 Task: Add an event with the title Third Training Session: Effective Team Building, date ''2023/11/10'', time 16:00and add a description: A company retreat is a purposeful and immersive event where employees come together in a relaxed and inspiring setting to foster teamwork, boost morale, and align their efforts towards common goals. Mark the tasks as Completed , logged in from the account softage.5@softage.netand send the event invitation to softage.4@softage.net and softage.6@softage.net. Set a reminder for the event Doesn''t repeat
Action: Mouse moved to (74, 123)
Screenshot: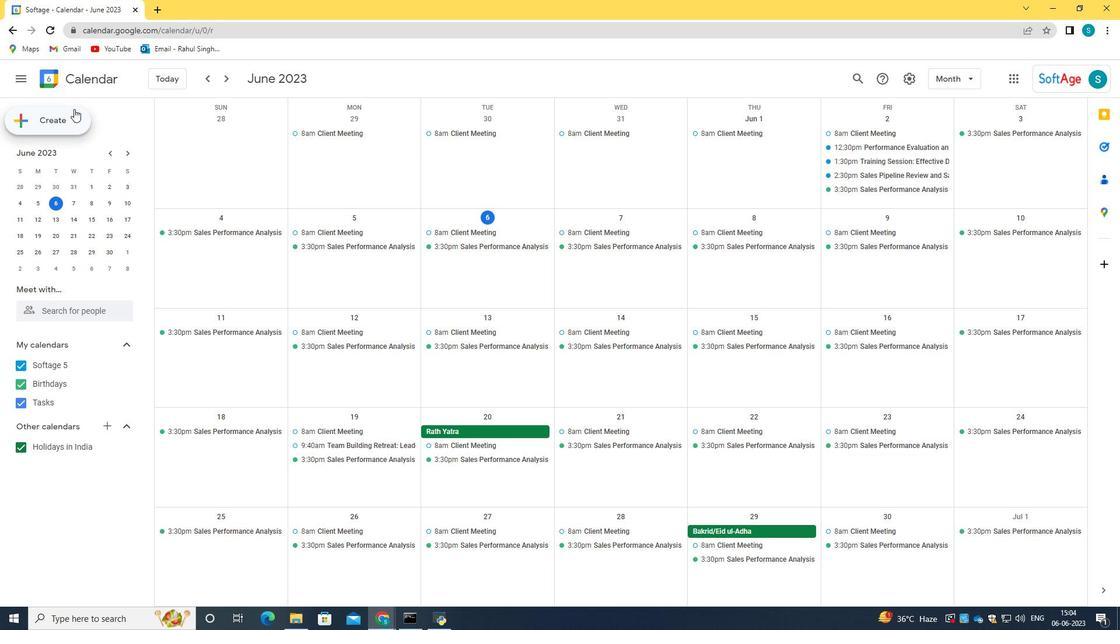 
Action: Mouse pressed left at (74, 123)
Screenshot: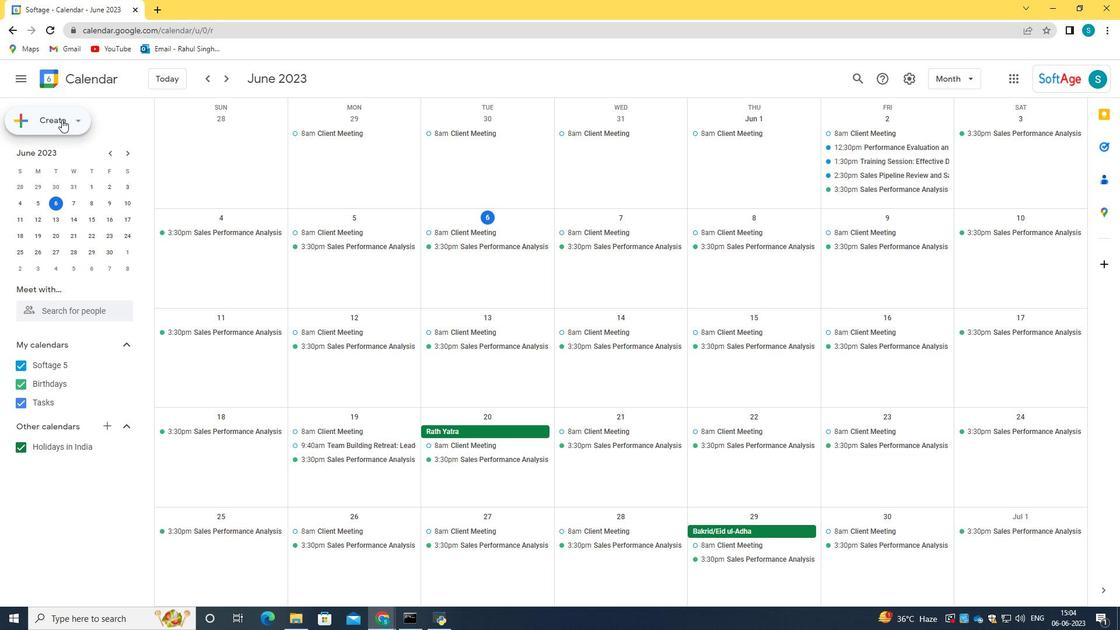 
Action: Mouse moved to (86, 149)
Screenshot: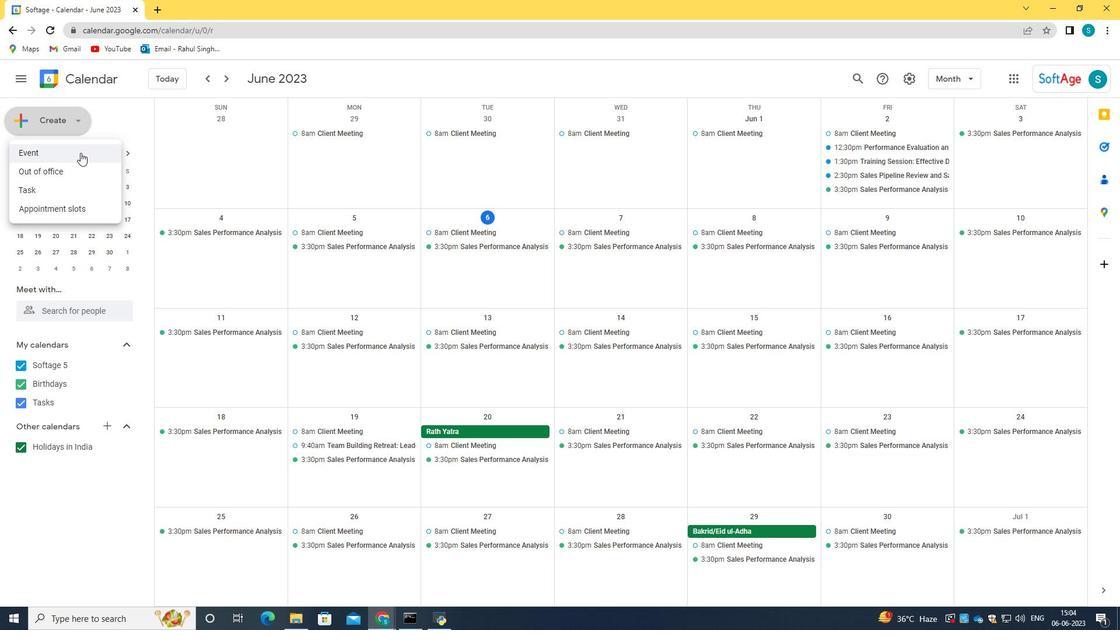 
Action: Mouse pressed left at (86, 149)
Screenshot: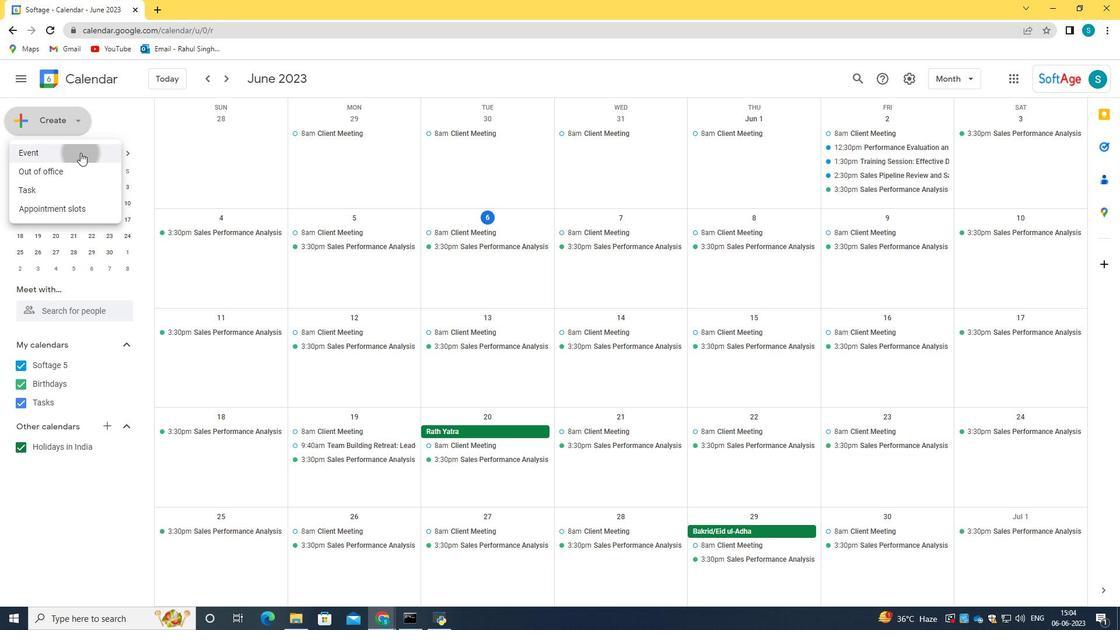 
Action: Mouse moved to (333, 476)
Screenshot: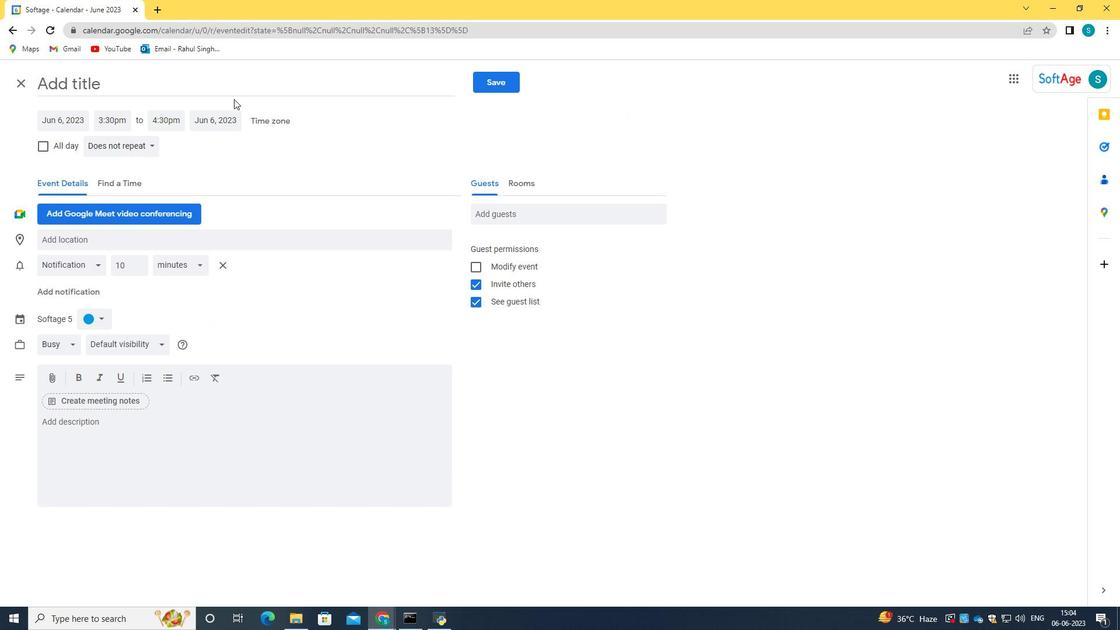 
Action: Mouse pressed left at (333, 476)
Screenshot: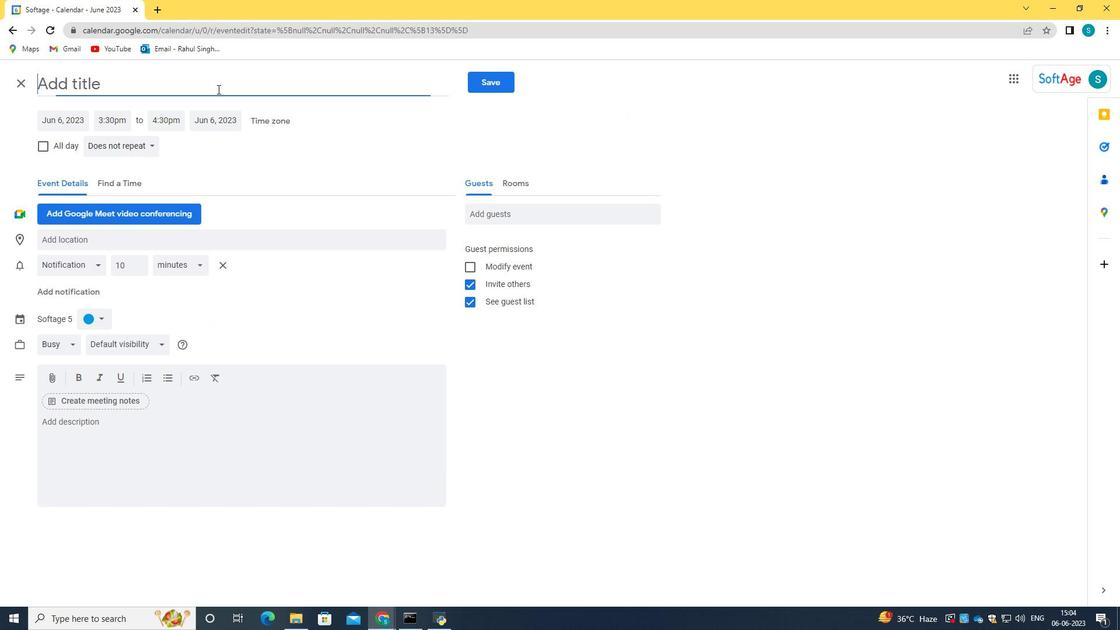 
Action: Mouse moved to (166, 90)
Screenshot: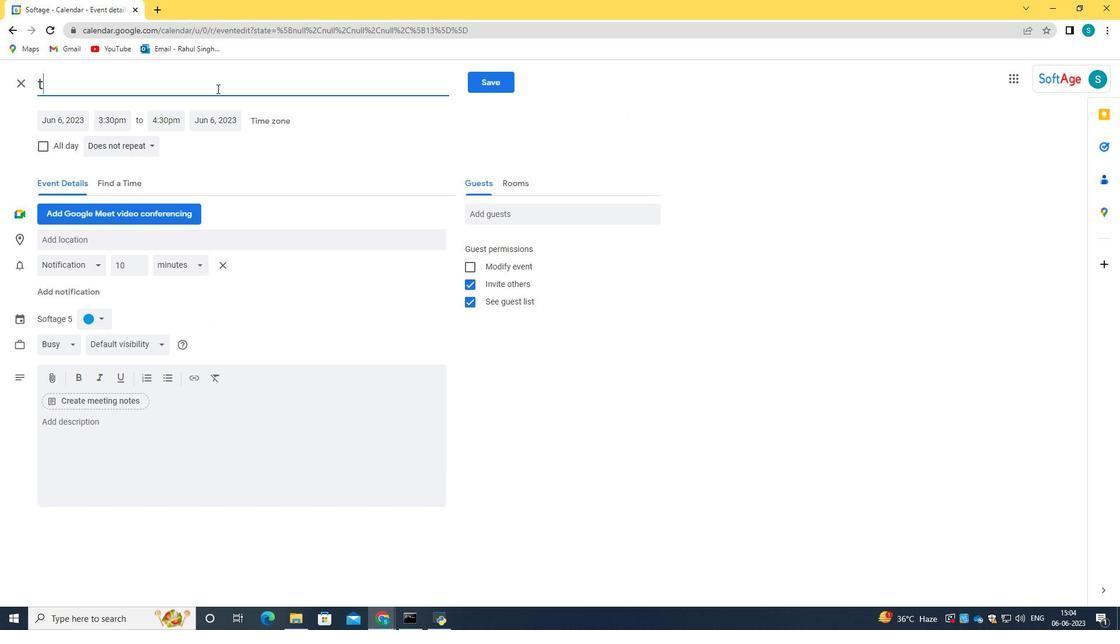 
Action: Mouse pressed left at (166, 90)
Screenshot: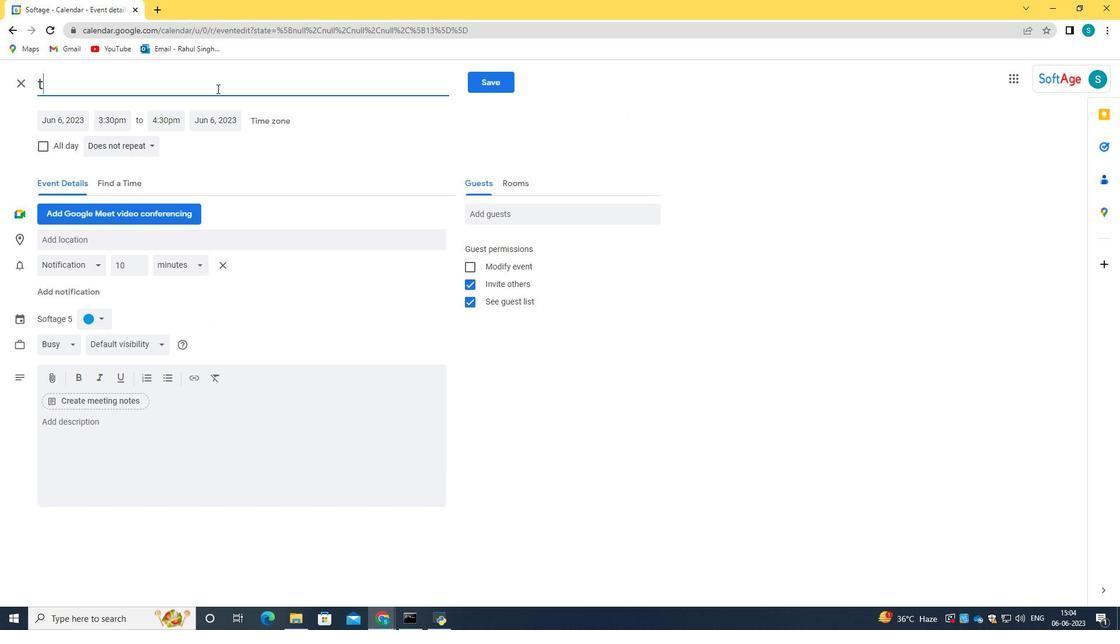 
Action: Key pressed <Key.caps_lock>T<Key.caps_lock>hird<Key.space><Key.caps_lock>T<Key.caps_lock>raining<Key.menu><Key.space><Key.caps_lock>
Screenshot: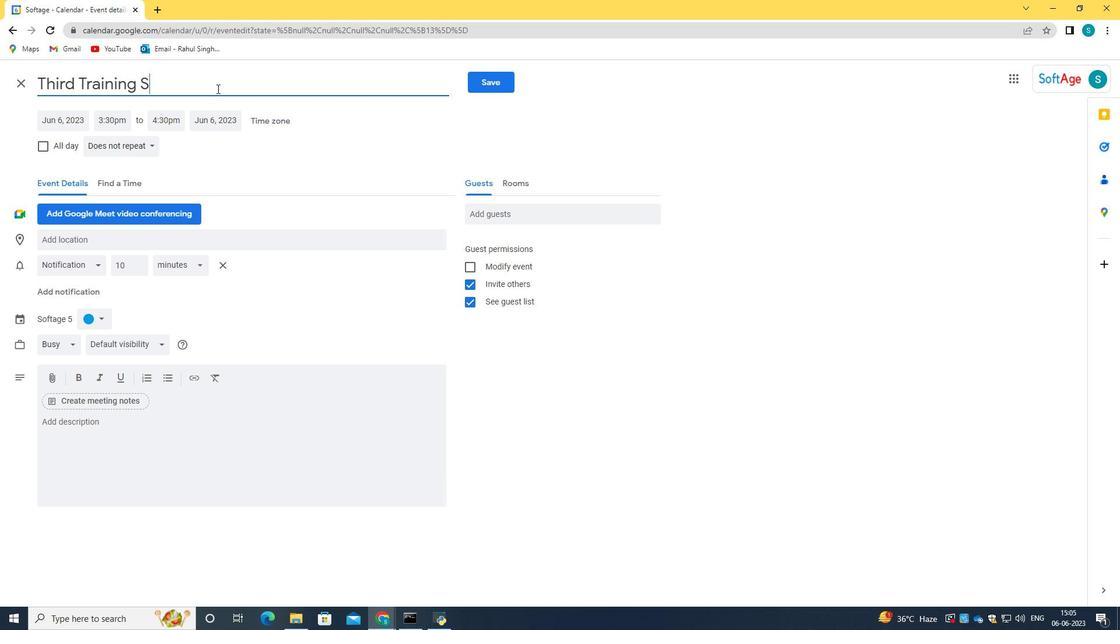 
Action: Mouse moved to (61, 119)
Screenshot: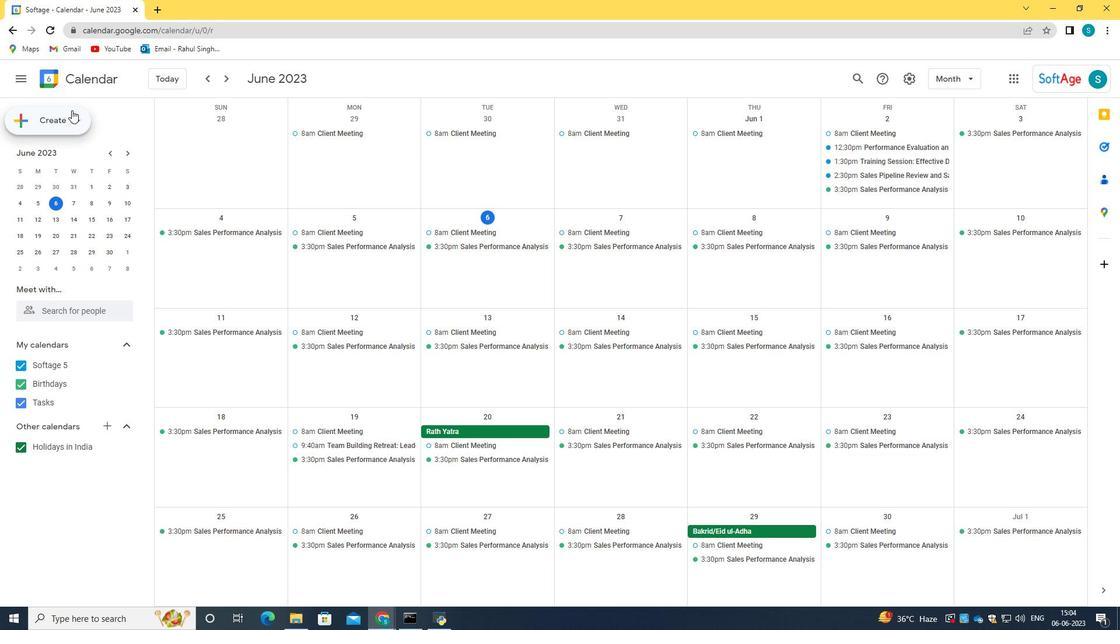 
Action: Mouse pressed left at (61, 119)
Screenshot: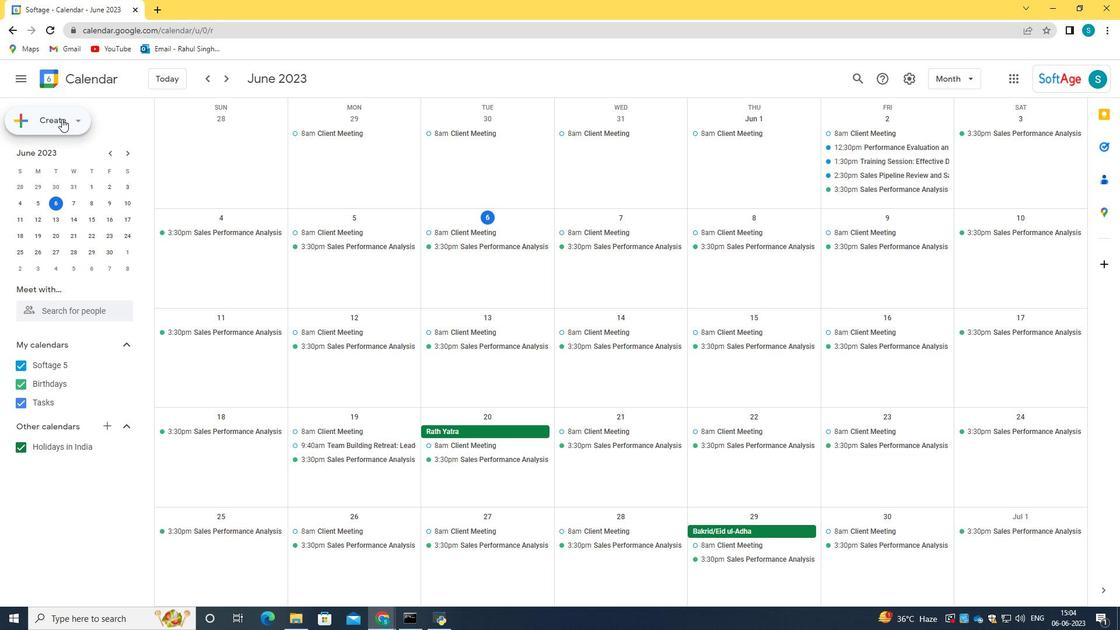 
Action: Mouse moved to (80, 152)
Screenshot: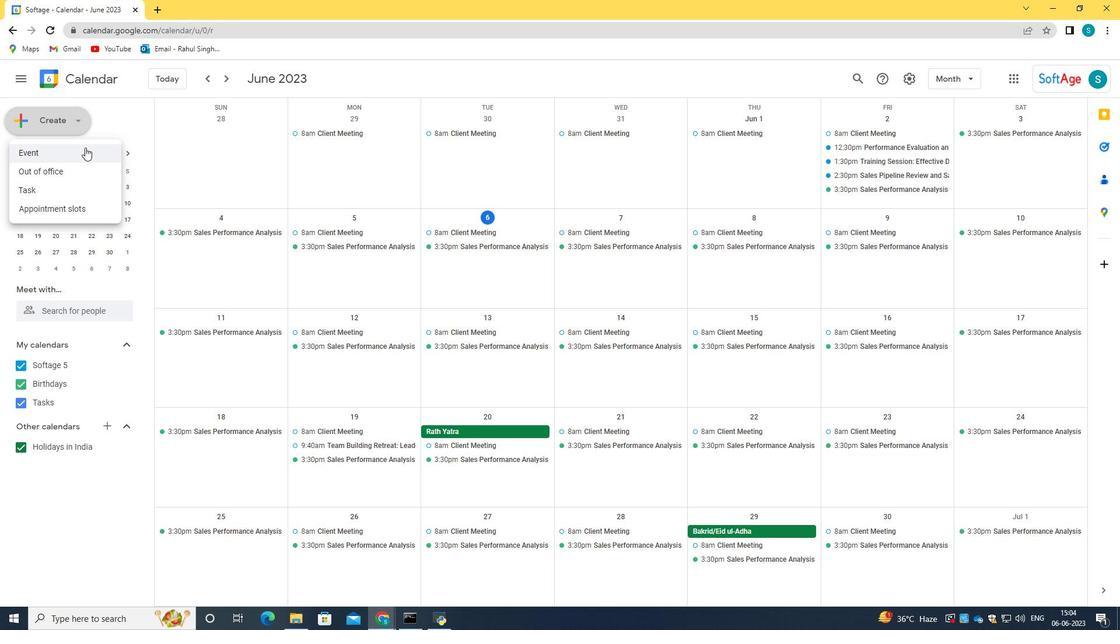 
Action: Mouse pressed left at (80, 152)
Screenshot: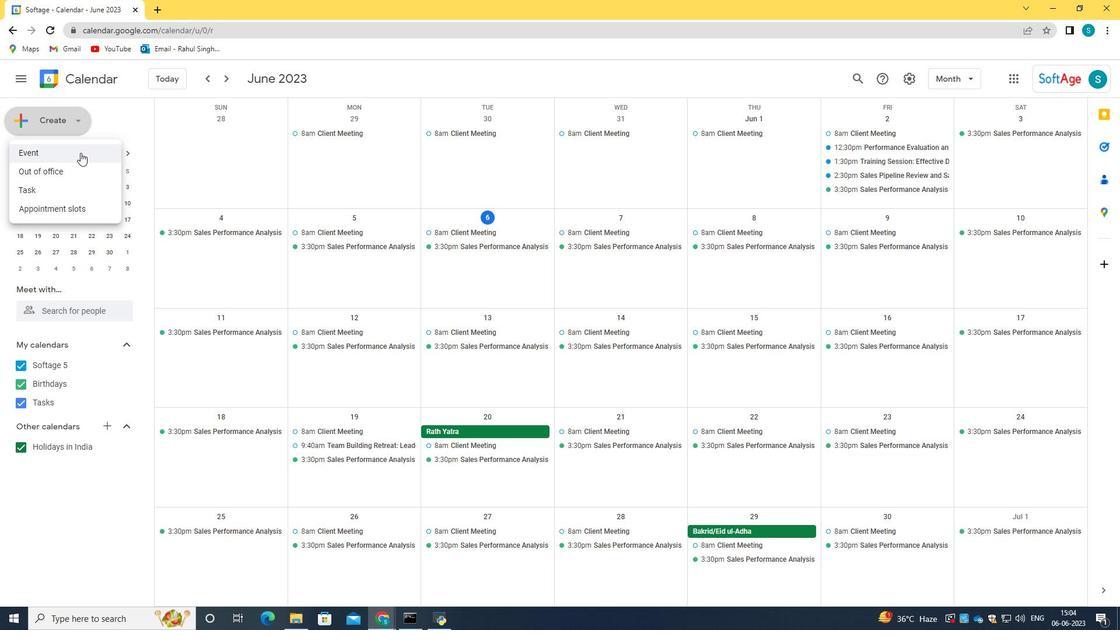 
Action: Mouse moved to (321, 462)
Screenshot: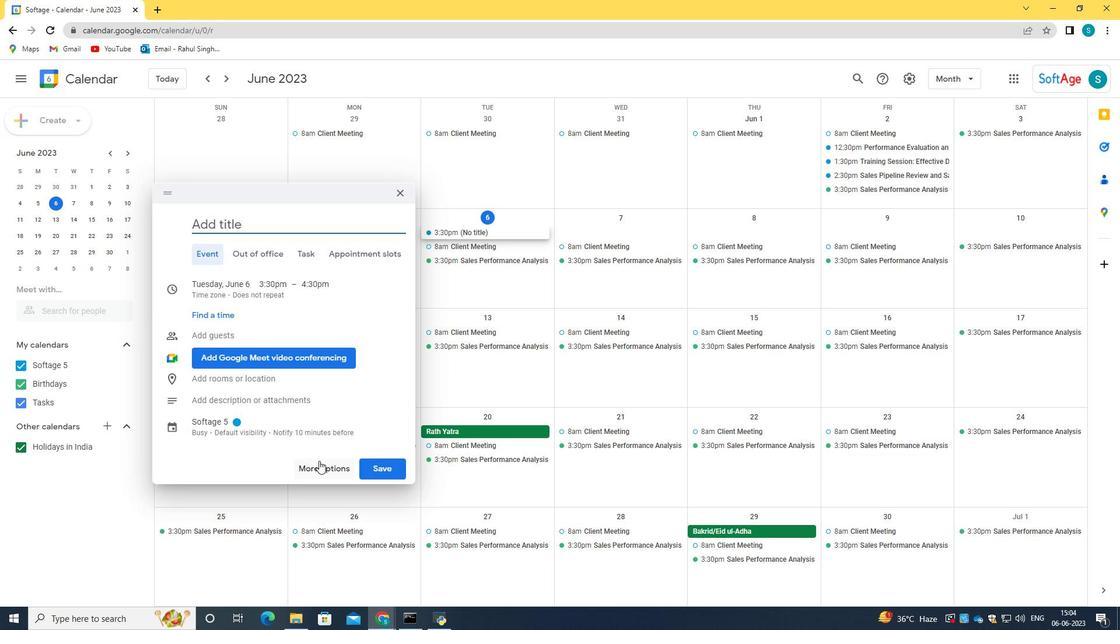 
Action: Mouse pressed left at (321, 462)
Screenshot: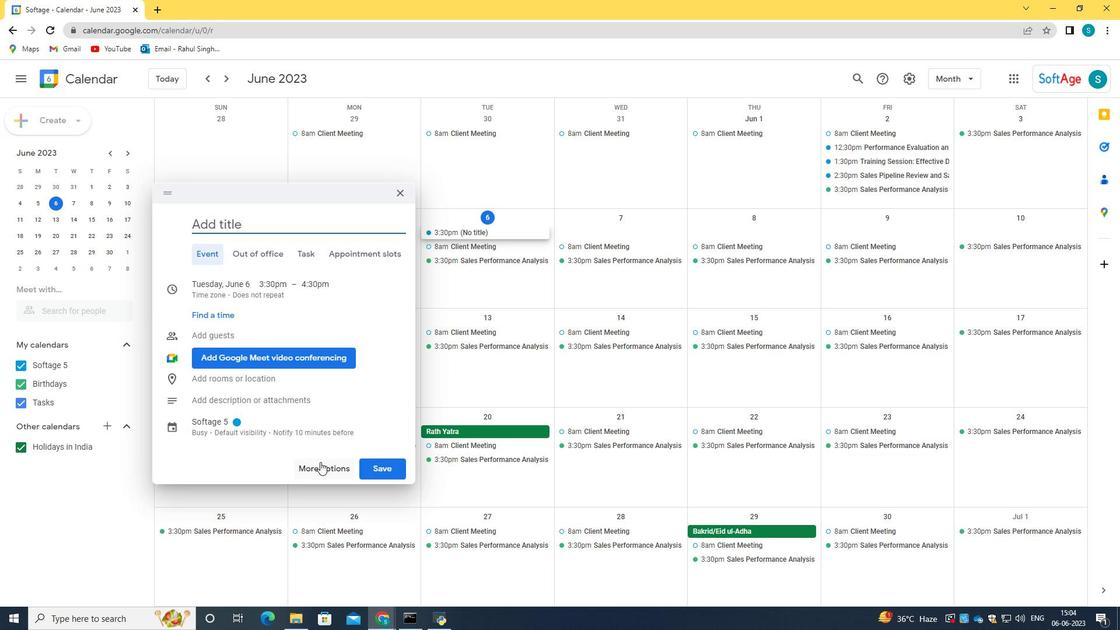 
Action: Mouse moved to (217, 88)
Screenshot: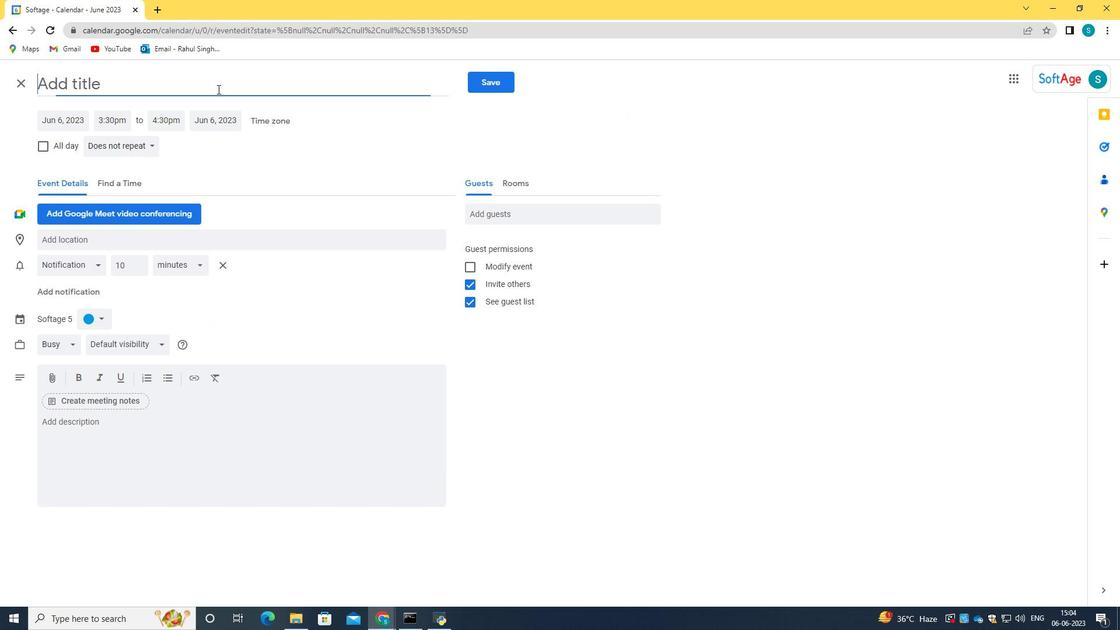 
Action: Mouse pressed left at (217, 88)
Screenshot: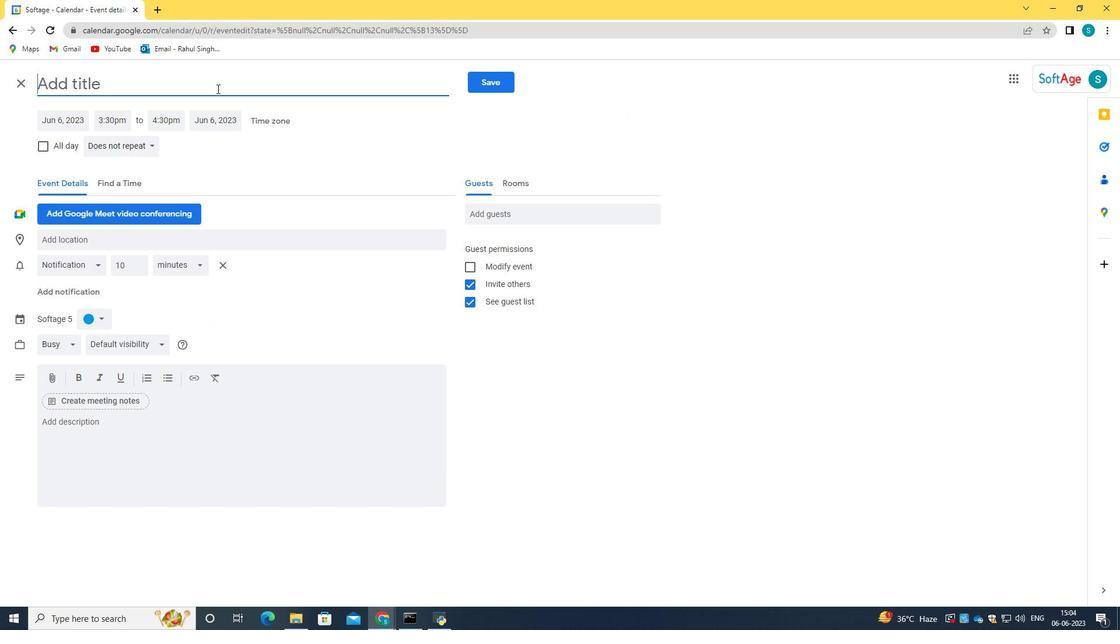 
Action: Key pressed <Key.caps_lock>T<Key.caps_lock>hi<Key.backspace><Key.backspace><Key.backspace>t<Key.caps_lock>H<Key.caps_lock>i<Key.backspace><Key.caps_lock>IRD<Key.space><Key.caps_lock>t<Key.caps_lock>RAINING<Key.space><Key.caps_lock>s<Key.caps_lock>ESSION<Key.shift_r>:<Key.space><Key.caps_lock>e<Key.caps_lock>FFECTIVE<Key.space><Key.caps_lock>t<Key.caps_lock>EAM<Key.space><Key.caps_lock>b<Key.caps_lock>UILDING<Key.space>
Screenshot: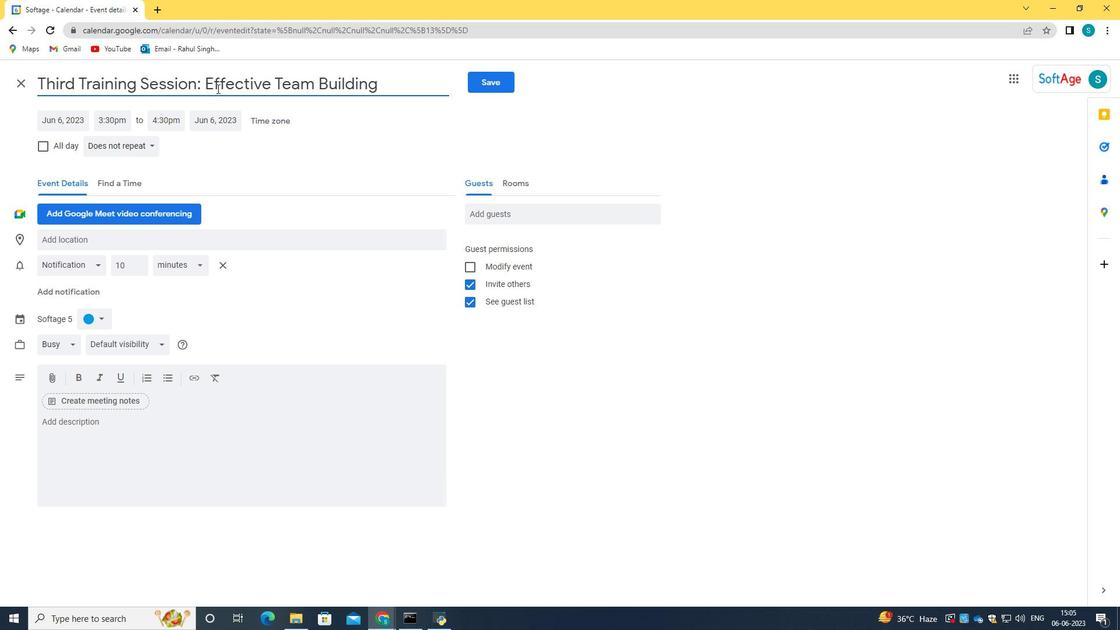 
Action: Mouse moved to (68, 116)
Screenshot: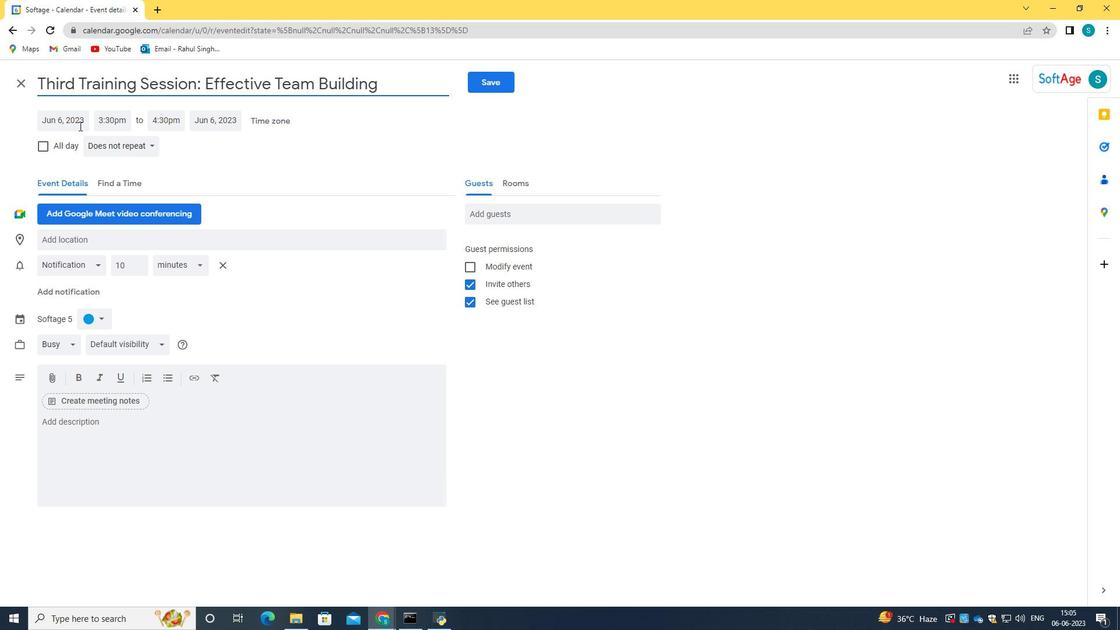 
Action: Mouse pressed left at (68, 116)
Screenshot: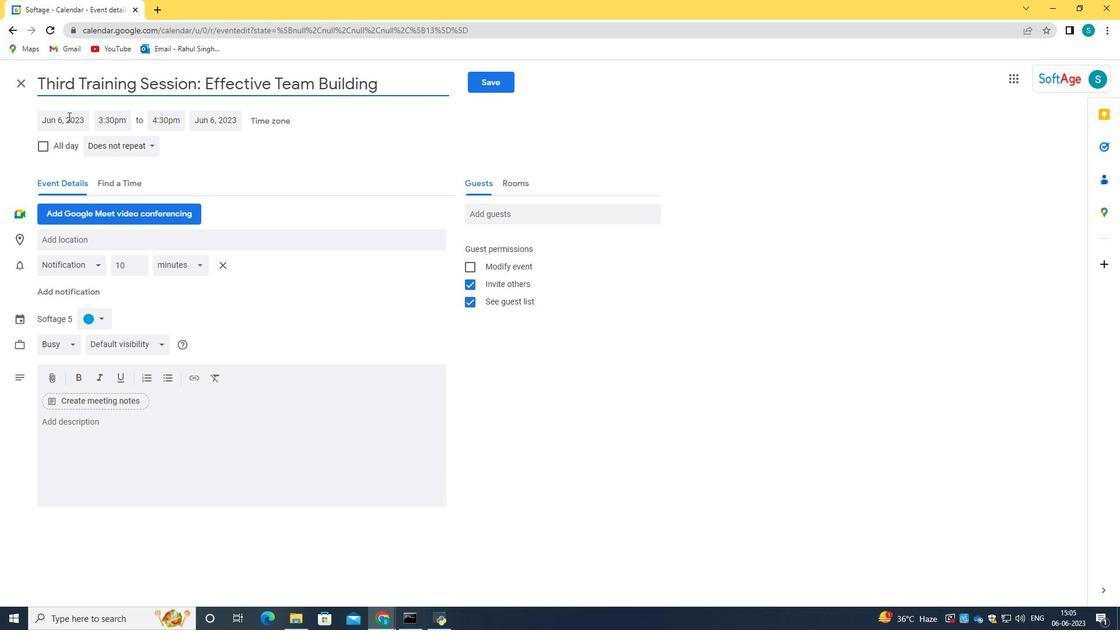
Action: Mouse moved to (79, 108)
Screenshot: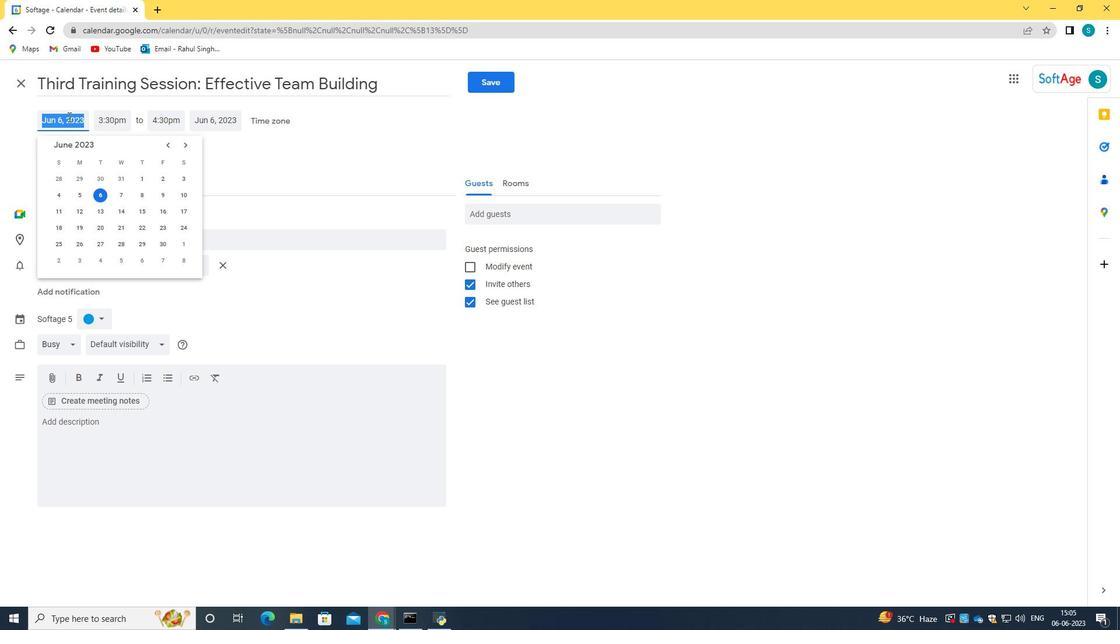 
Action: Key pressed 2023/11/10<Key.tab>04<Key.shift_r>:0.0<Key.backspace><Key.backspace>0<Key.space>PM
Screenshot: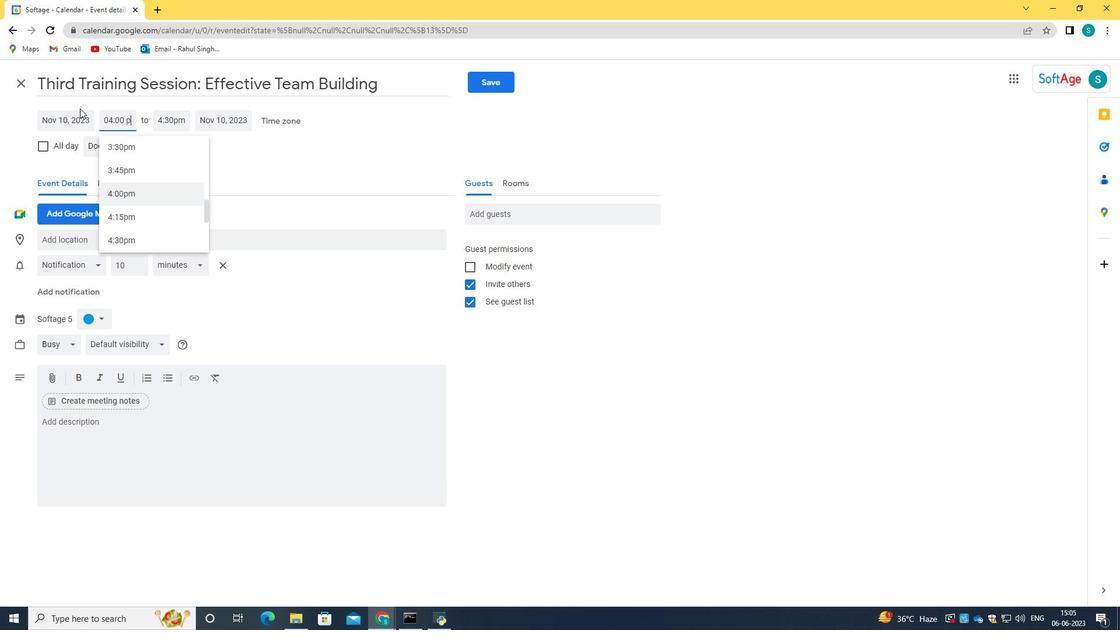 
Action: Mouse moved to (130, 200)
Screenshot: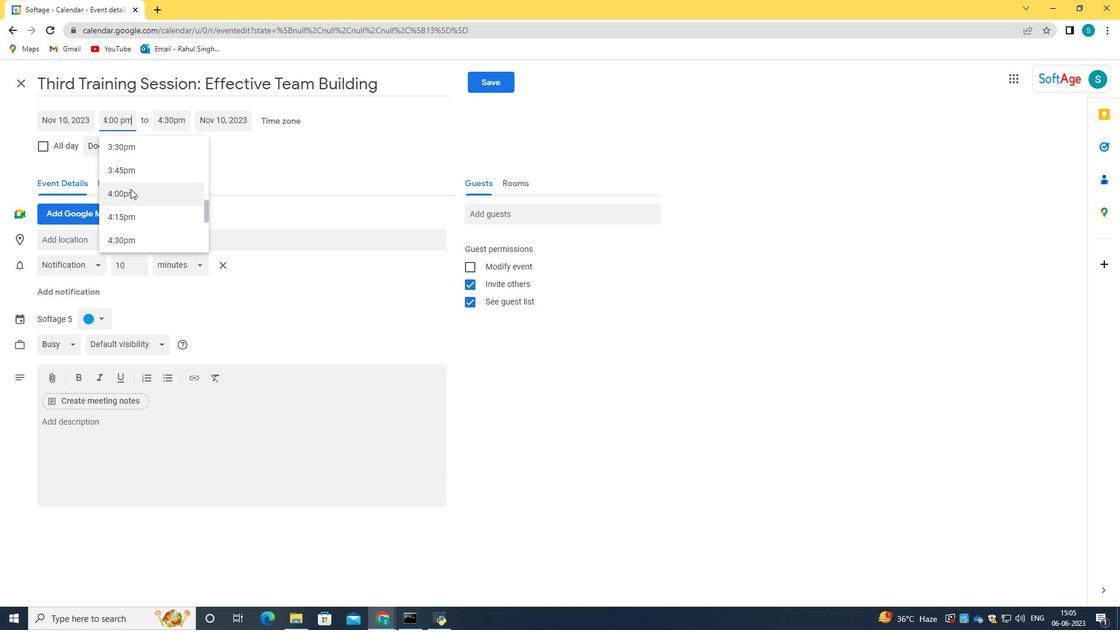 
Action: Mouse pressed left at (130, 200)
Screenshot: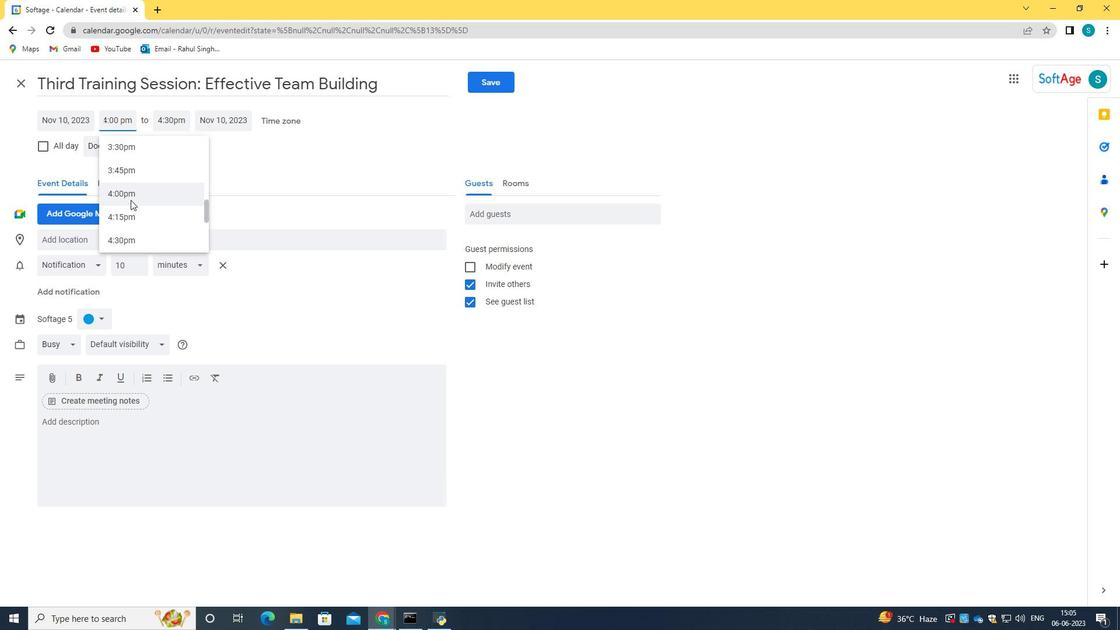 
Action: Mouse moved to (159, 448)
Screenshot: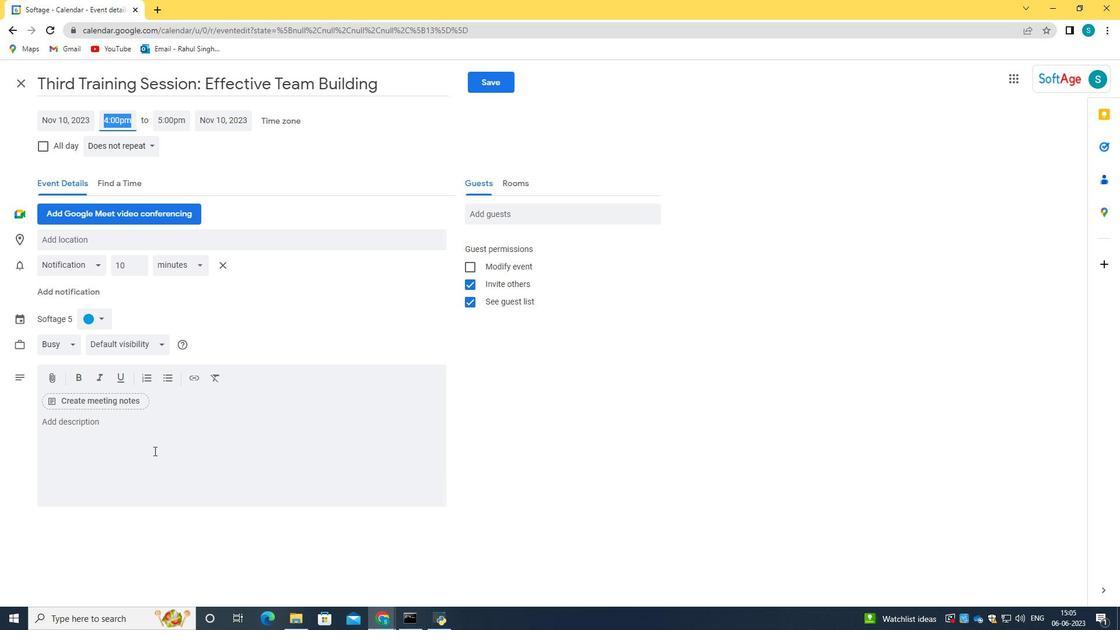 
Action: Mouse pressed left at (159, 448)
Screenshot: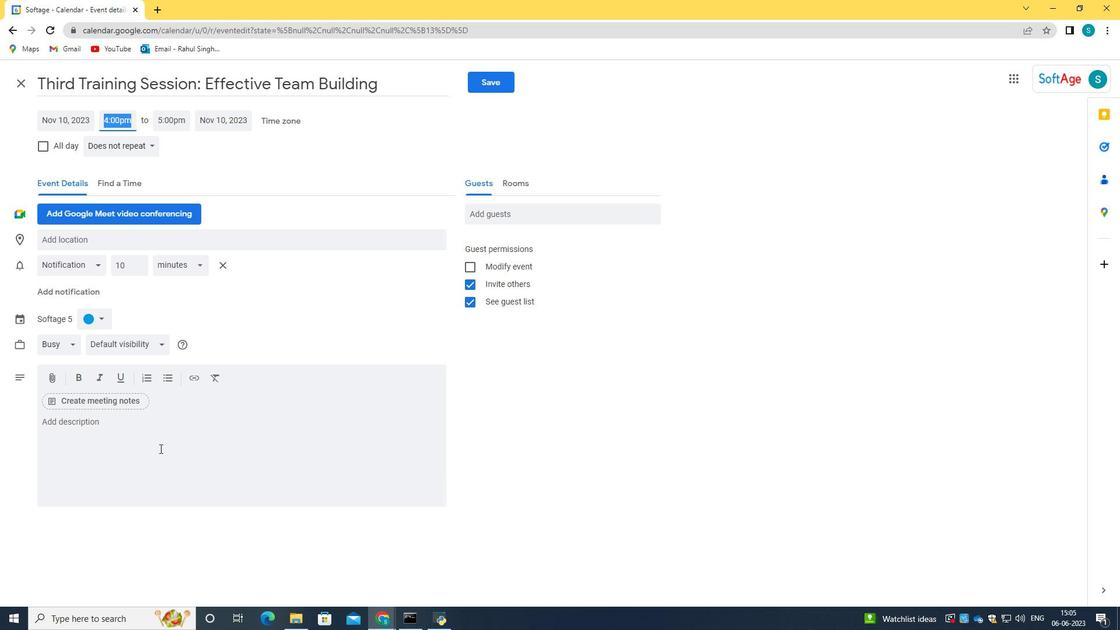 
Action: Key pressed <Key.caps_lock>a<Key.space><Key.caps_lock>C<Key.caps_lock>om<Key.backspace><Key.backspace><Key.caps_lock>OMPANY<Key.space>RETREAT<Key.space>IS<Key.space>A<Key.space>PURPOSEFUL<Key.space>AND<Key.space>IMMERSIVE<Key.space>EVENT<Key.space>WHERE<Key.space>EMPLOYEES<Key.space>COME<Key.space>TOGEH<Key.backspace>THER<Key.space>IN<Key.space>A<Key.space>RELAXED<Key.space>AND<Key.space>IS<Key.backspace>NSPIRING<Key.space>SETTING<Key.space>TO<Key.space>FOSTER<Key.space>TEAMWORK,<Key.space>N<Key.backspace>BOOST<Key.space>MORALE,<Key.space>AND<Key.space>ALL<Key.backspace>IGH<Key.backspace>N<Key.space>THEIR<Key.space>EFFOT<Key.backspace>RTS
Screenshot: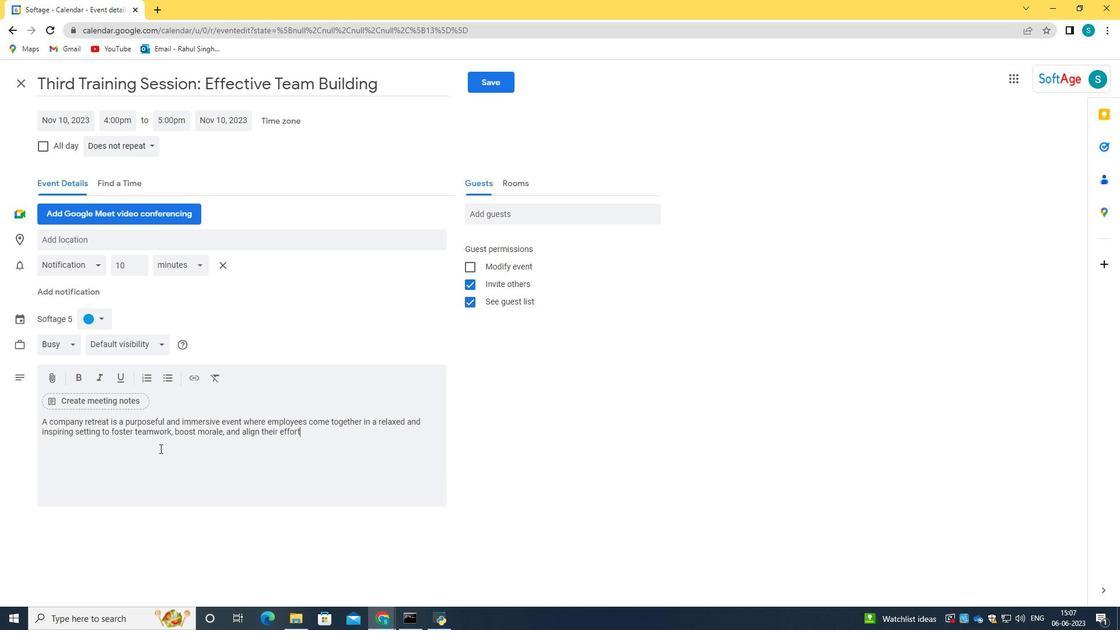 
Action: Mouse moved to (159, 448)
Screenshot: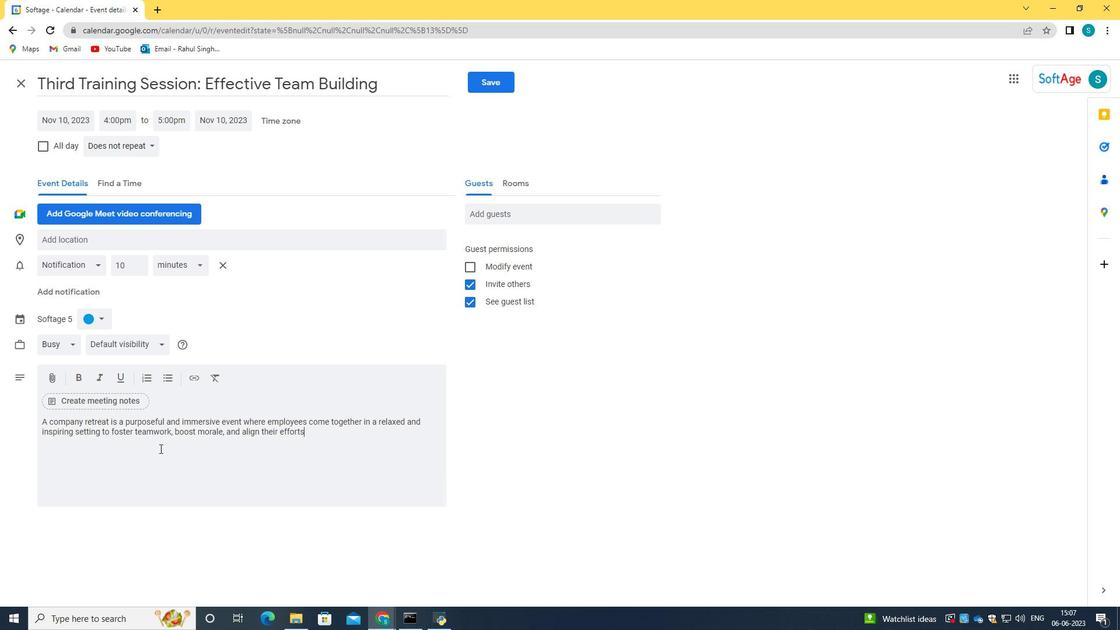 
Action: Key pressed <Key.space>TOWARDS<Key.space>COMMON<Key.space>GOALS.
Screenshot: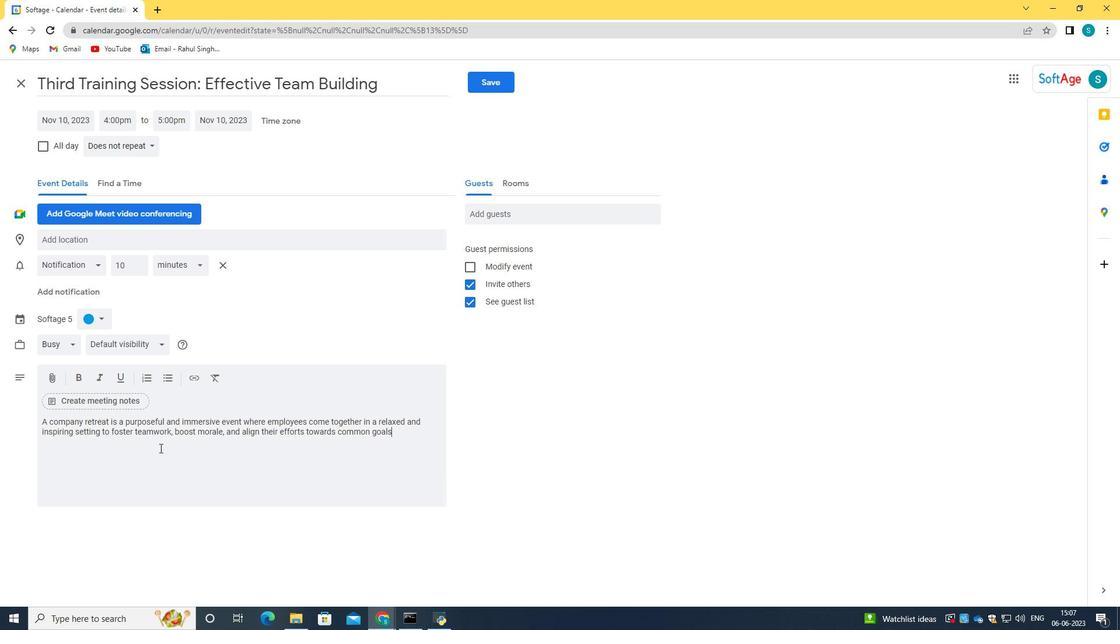 
Action: Mouse moved to (87, 242)
Screenshot: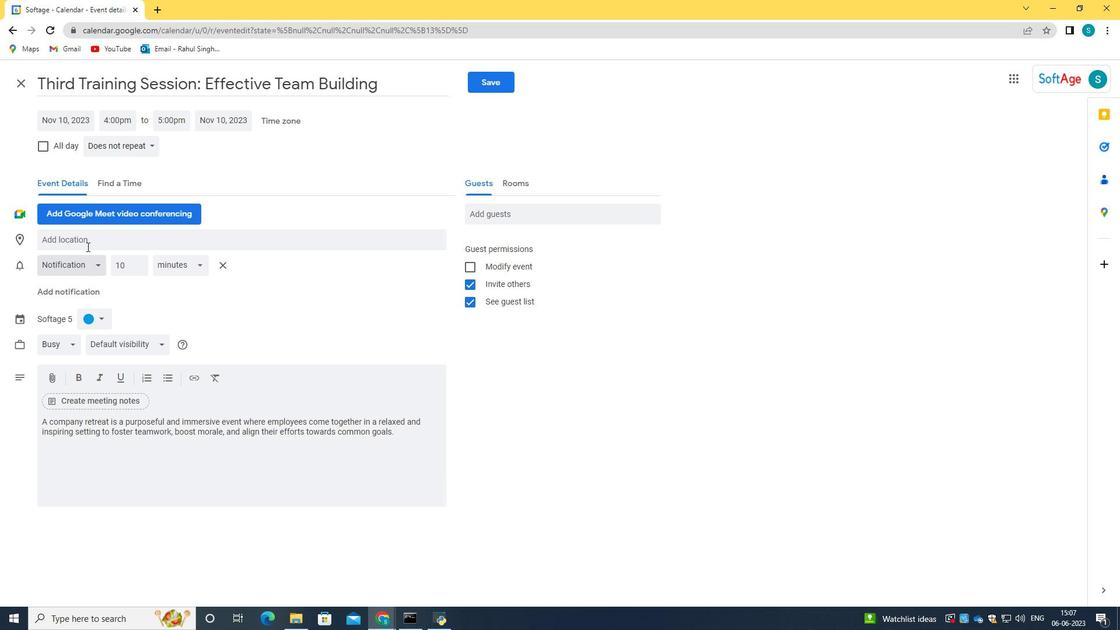 
Action: Mouse pressed left at (87, 242)
Screenshot: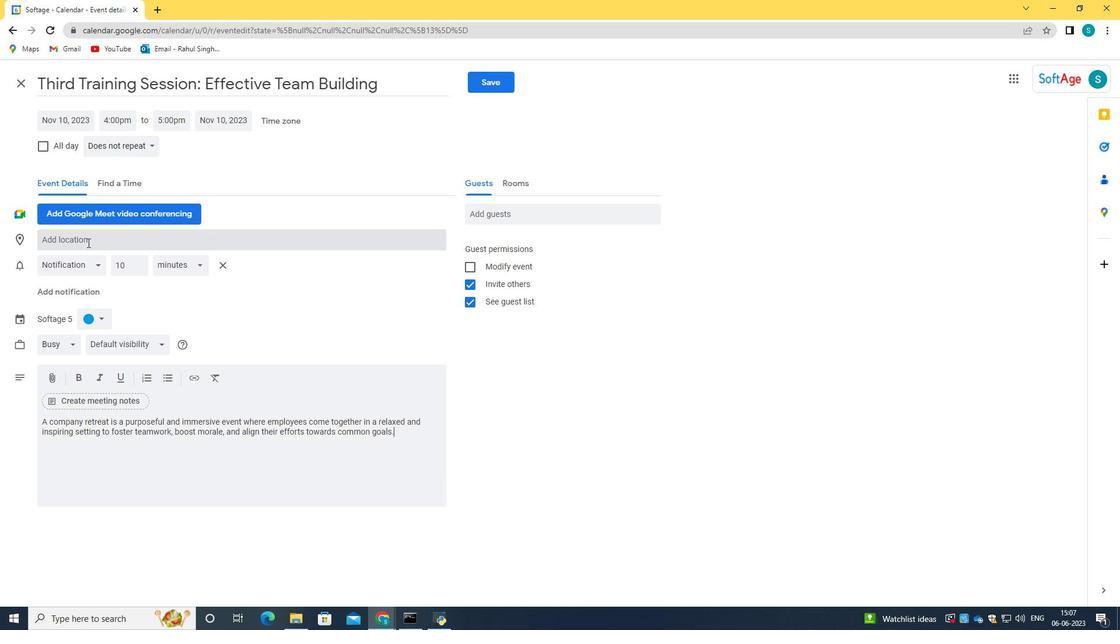 
Action: Mouse moved to (246, 319)
Screenshot: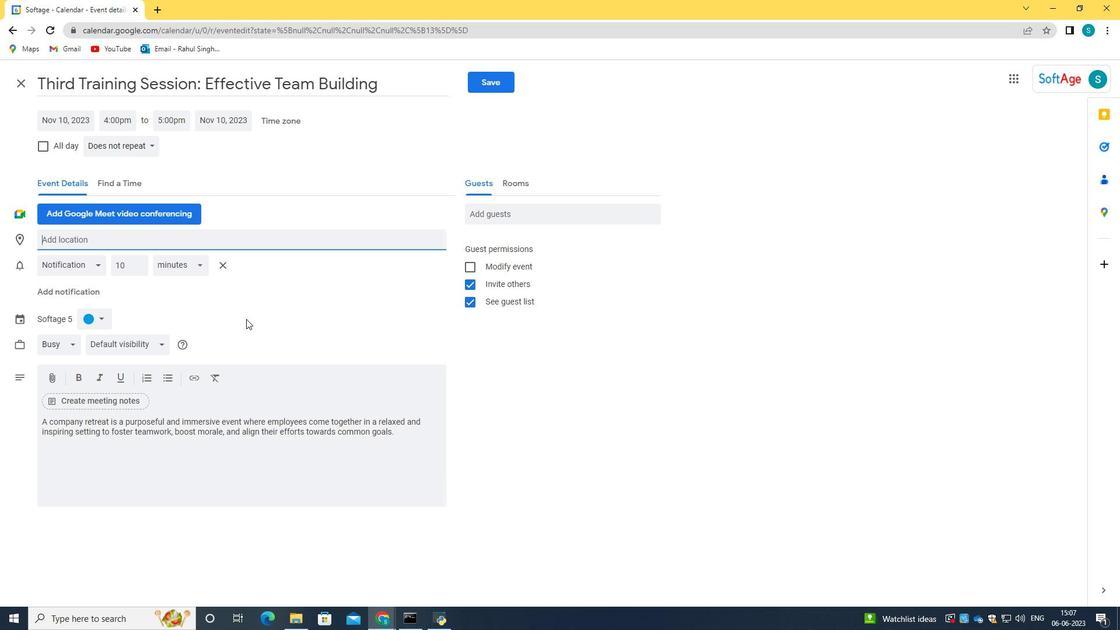 
Action: Mouse pressed left at (246, 319)
Screenshot: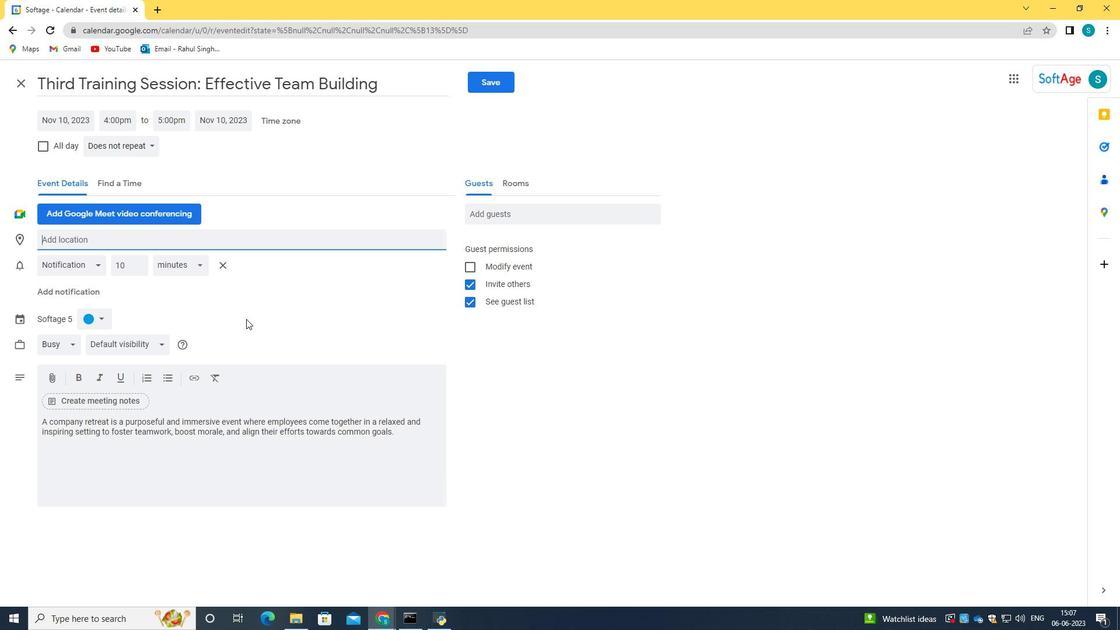 
Action: Mouse moved to (491, 218)
Screenshot: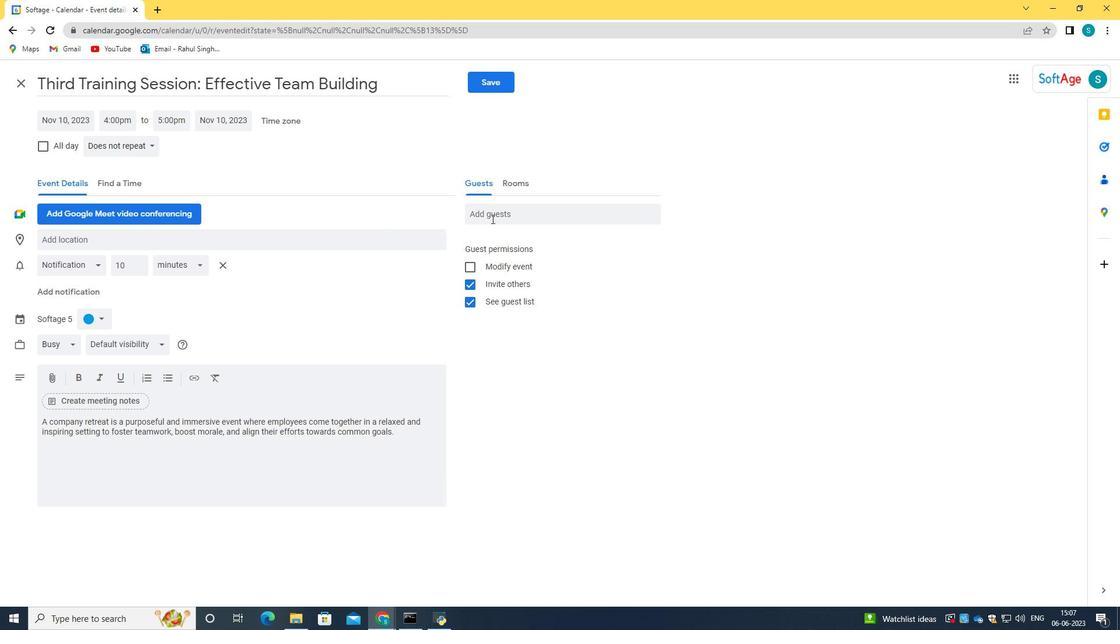 
Action: Mouse pressed left at (491, 218)
Screenshot: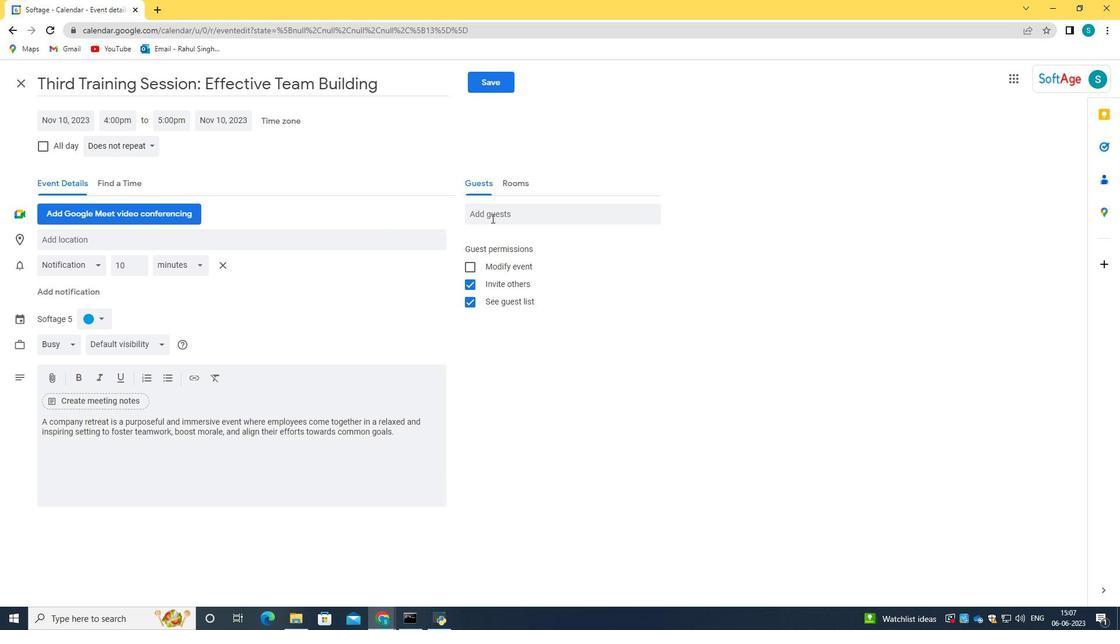 
Action: Key pressed SOFTAGW=E<Key.backspace><Key.backspace><Key.backspace>E.4<Key.shift>@SOFTAGE.NER<Key.backspace>T<Key.tab>SOFTAGE.6<Key.shift>@SOFTAGE.NET
Screenshot: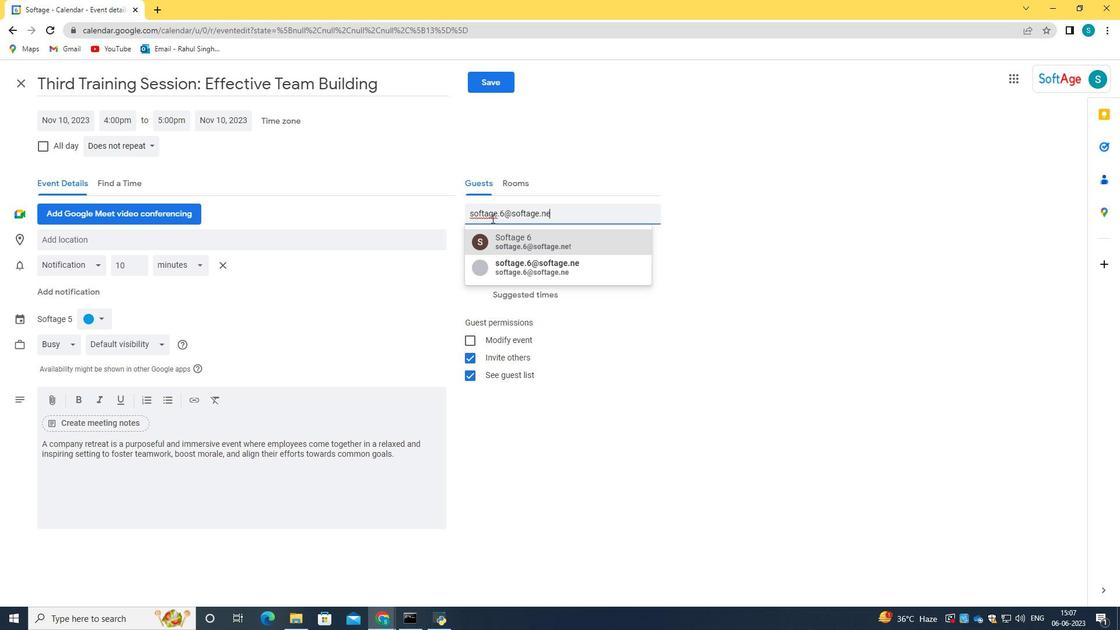 
Action: Mouse moved to (523, 240)
Screenshot: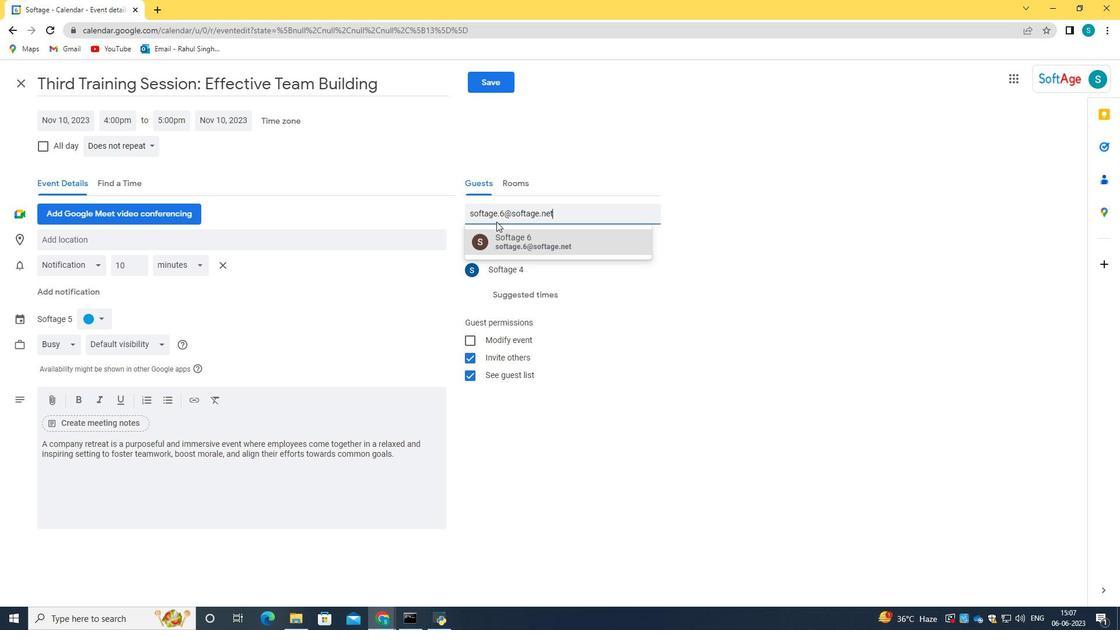 
Action: Mouse pressed left at (523, 240)
Screenshot: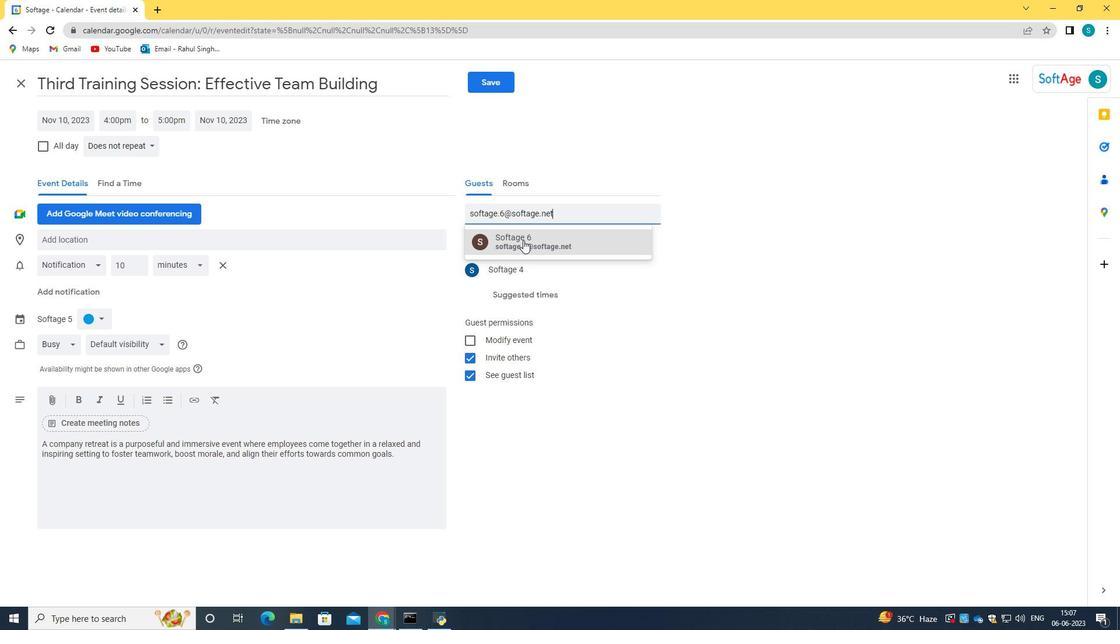 
Action: Mouse moved to (118, 141)
Screenshot: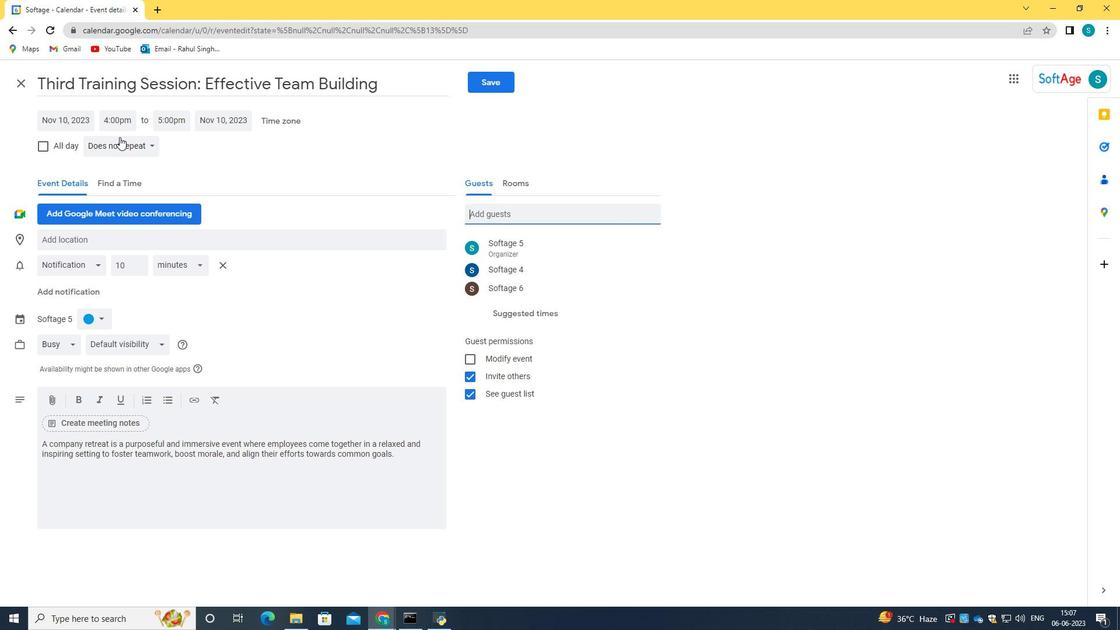 
Action: Mouse pressed left at (118, 141)
Screenshot: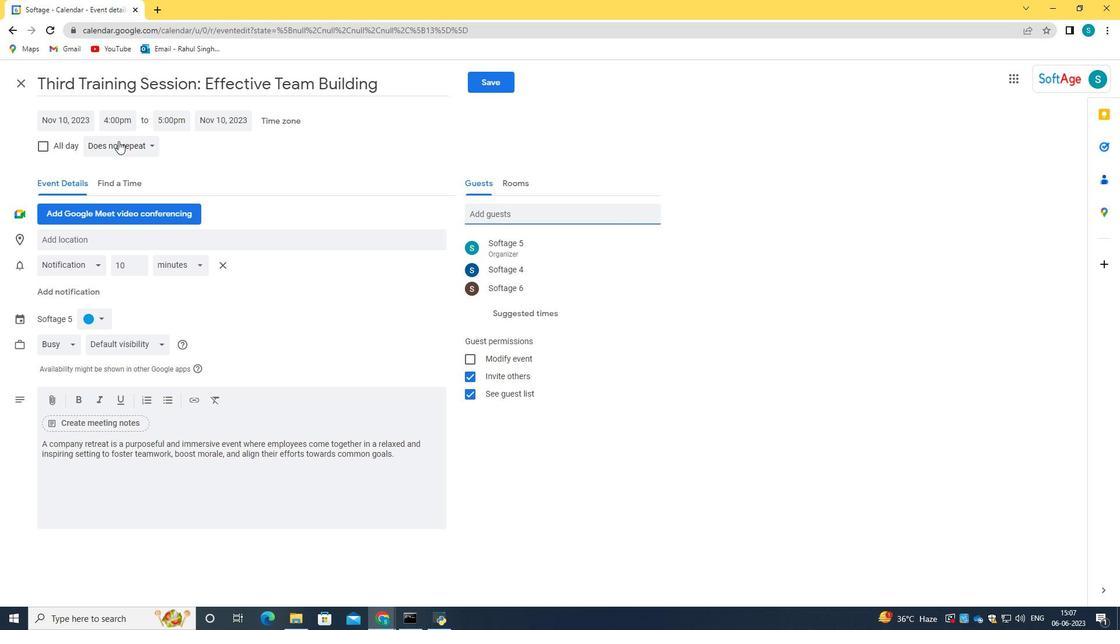 
Action: Mouse moved to (138, 152)
Screenshot: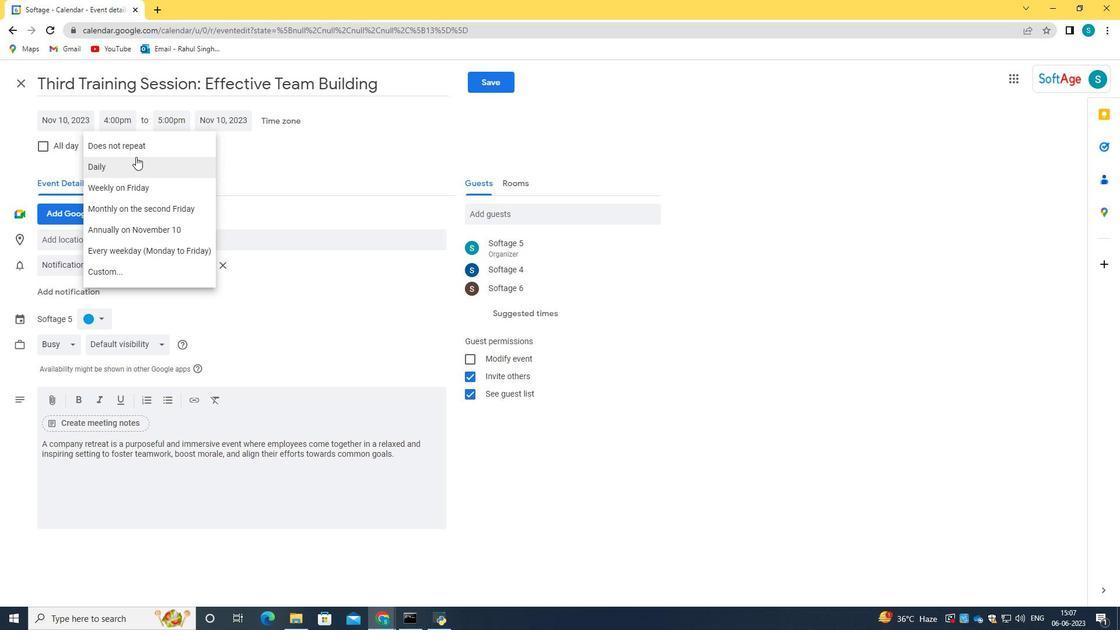 
Action: Mouse pressed left at (138, 152)
Screenshot: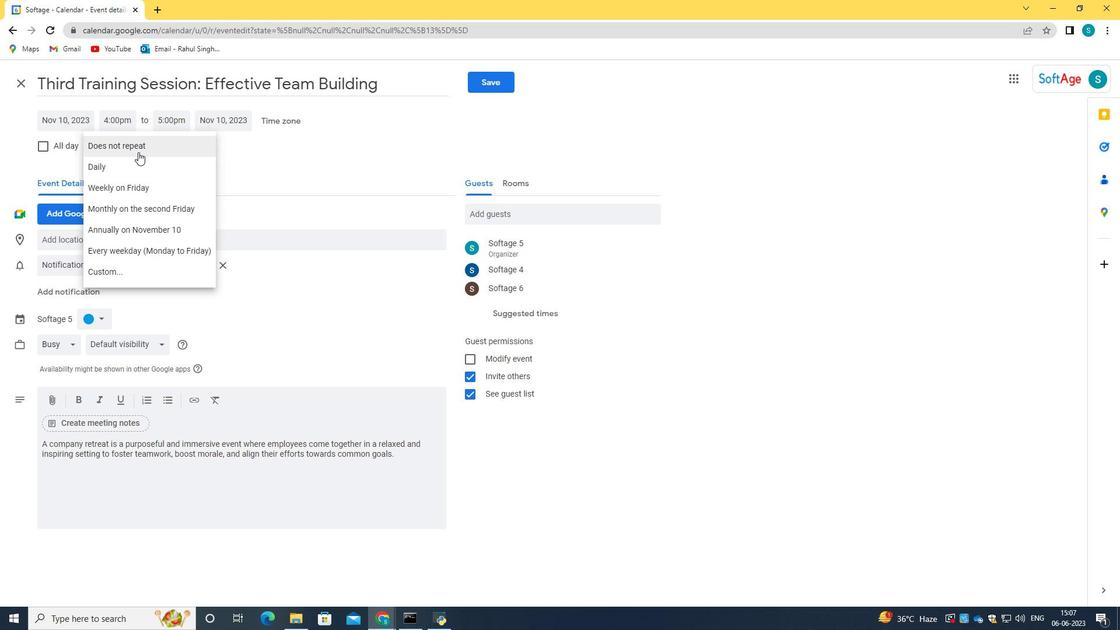 
Action: Mouse moved to (490, 81)
Screenshot: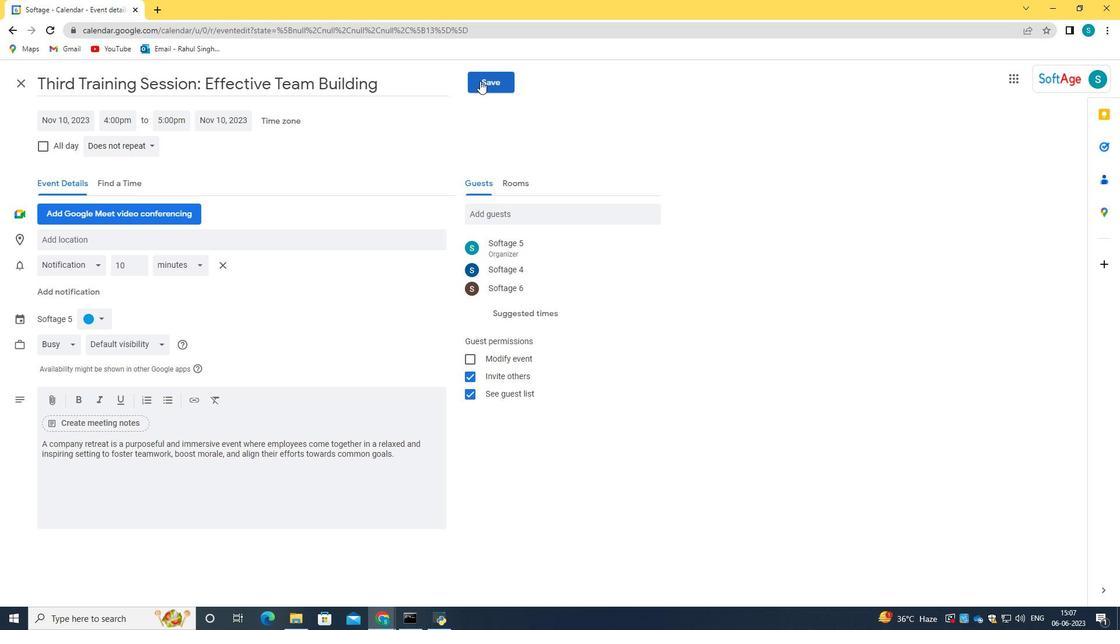 
Action: Mouse pressed left at (490, 81)
Screenshot: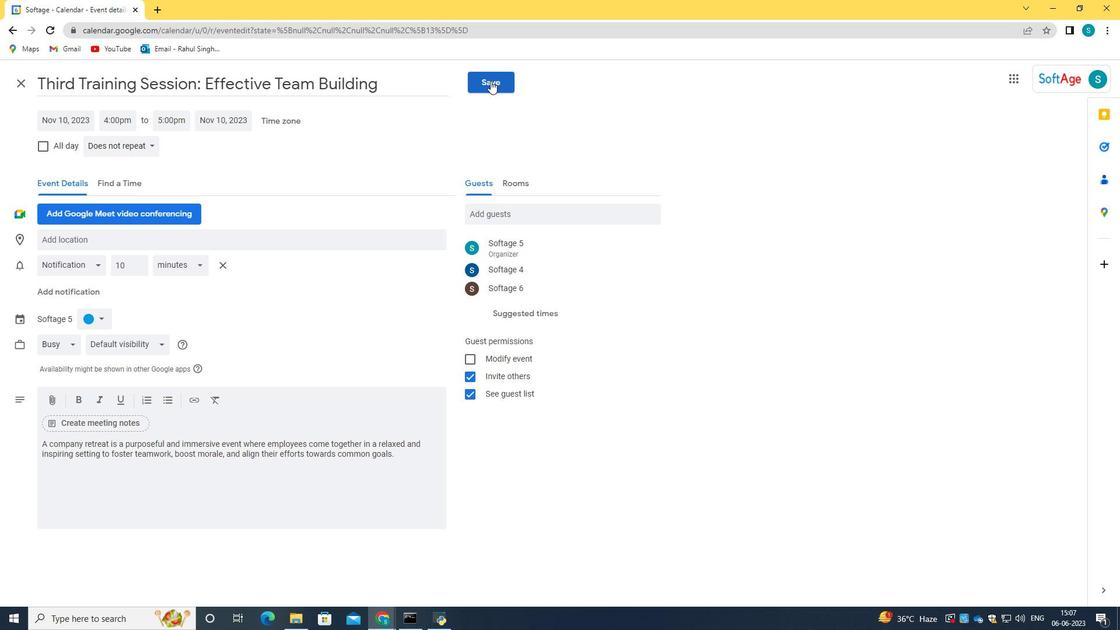 
Action: Mouse moved to (681, 361)
Screenshot: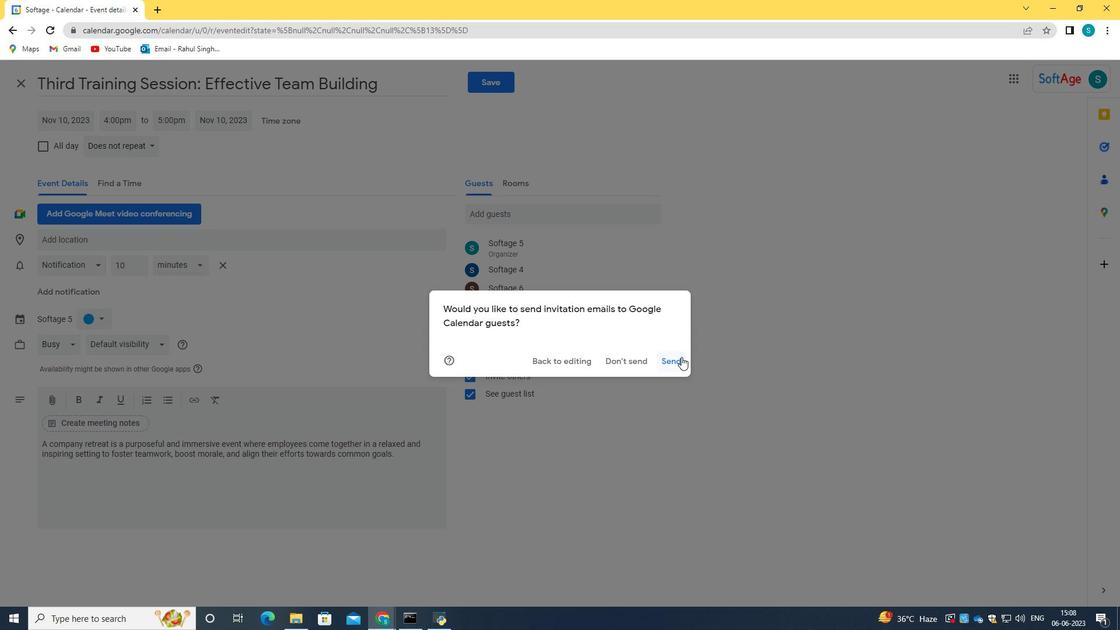 
Action: Mouse pressed left at (681, 361)
Screenshot: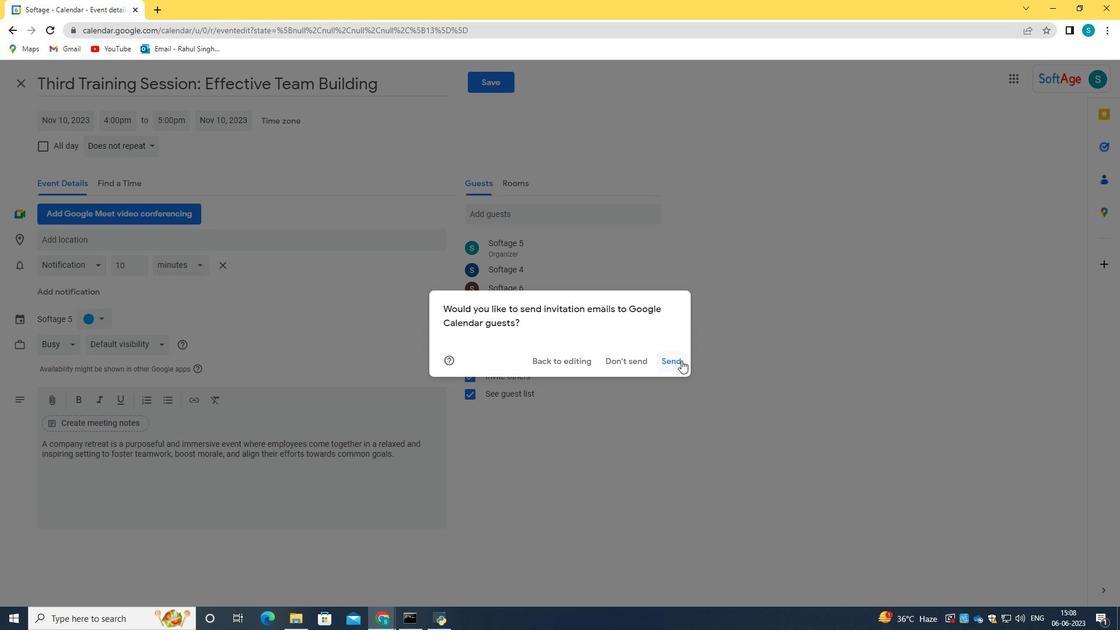 
